 Task: In reports and insights allow reports and insights notifications turn off.
Action: Mouse moved to (748, 79)
Screenshot: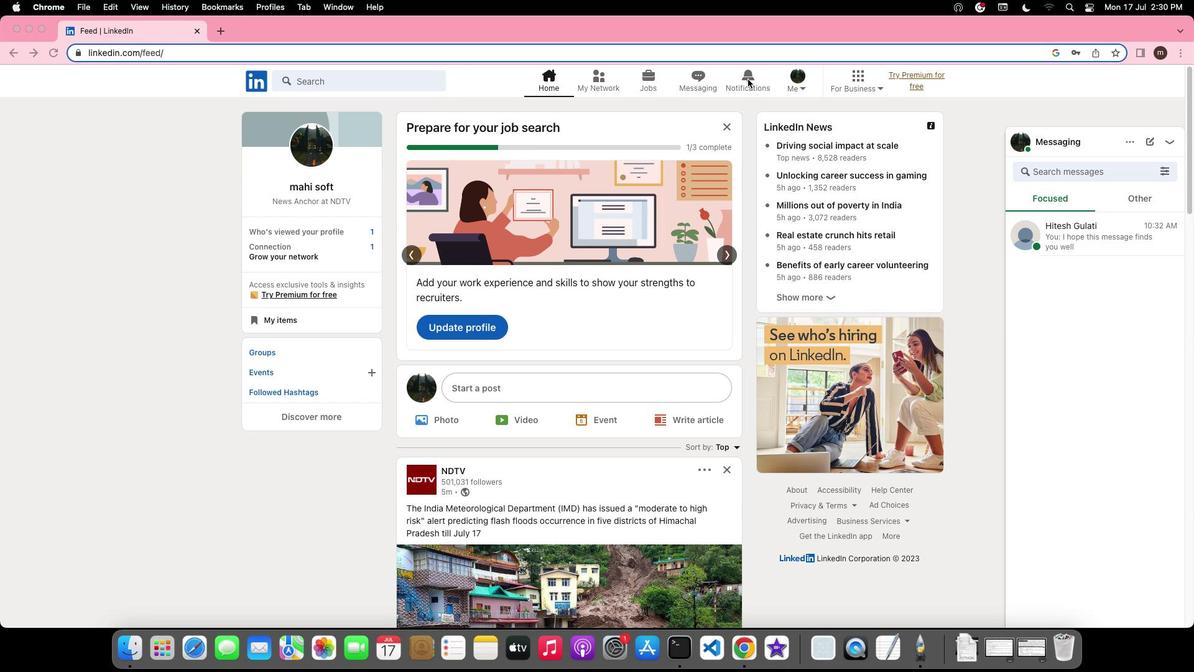 
Action: Mouse pressed left at (748, 79)
Screenshot: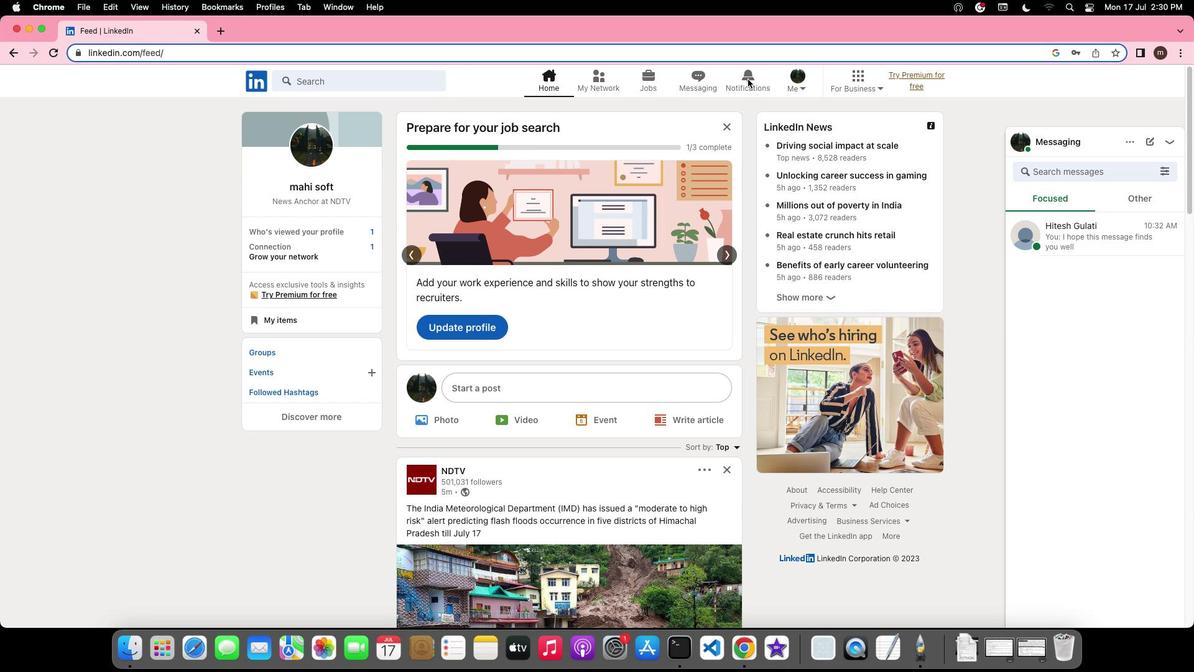 
Action: Mouse pressed left at (748, 79)
Screenshot: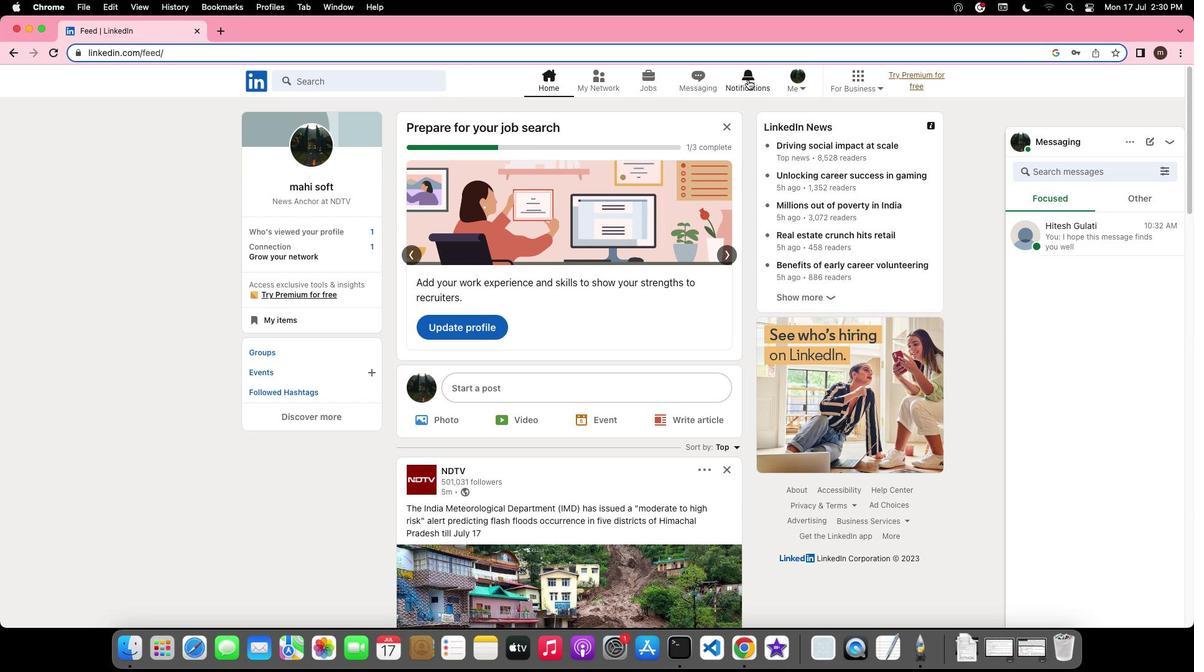 
Action: Mouse moved to (288, 162)
Screenshot: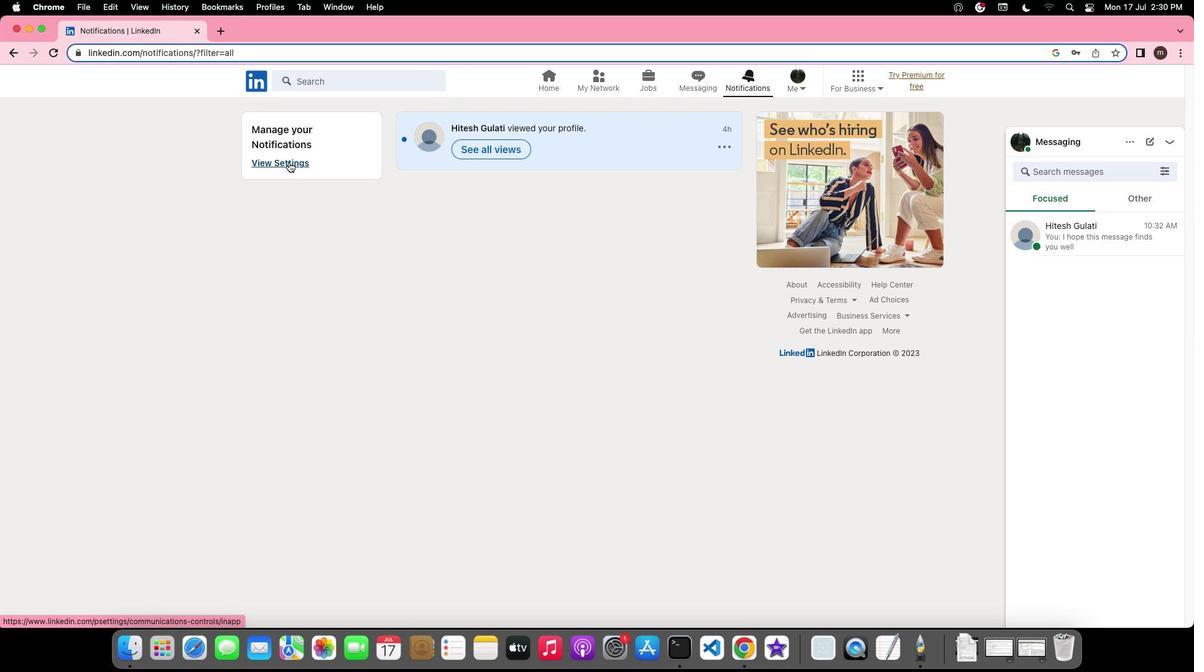 
Action: Mouse pressed left at (288, 162)
Screenshot: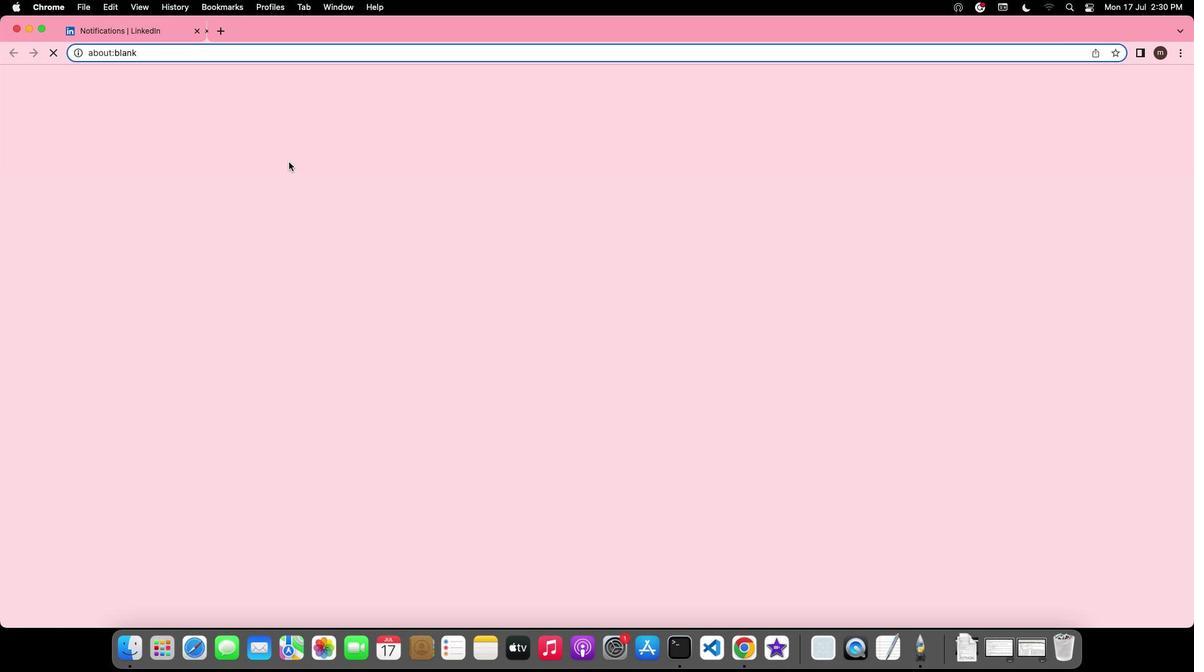 
Action: Mouse moved to (487, 474)
Screenshot: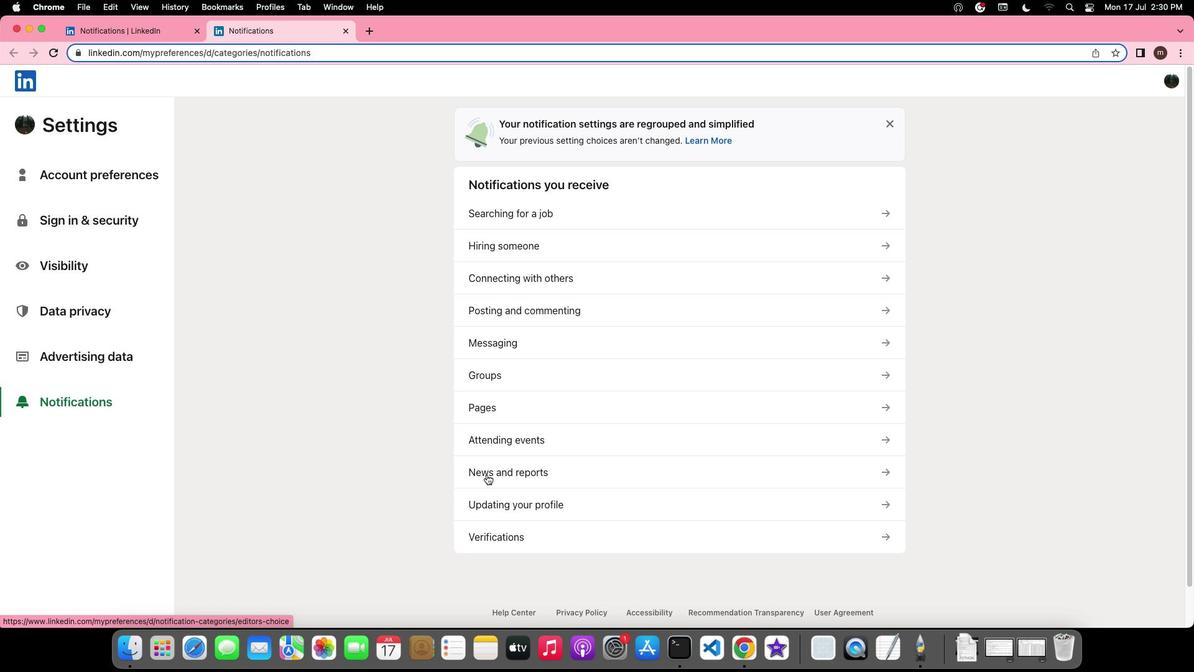 
Action: Mouse pressed left at (487, 474)
Screenshot: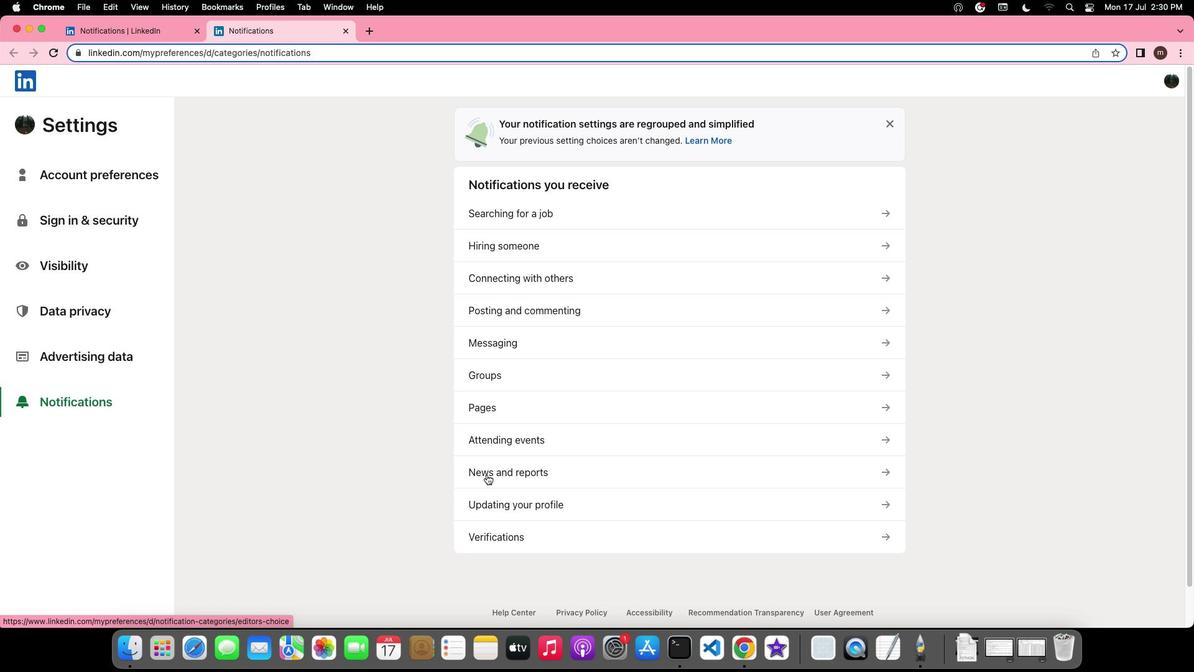 
Action: Mouse moved to (757, 161)
Screenshot: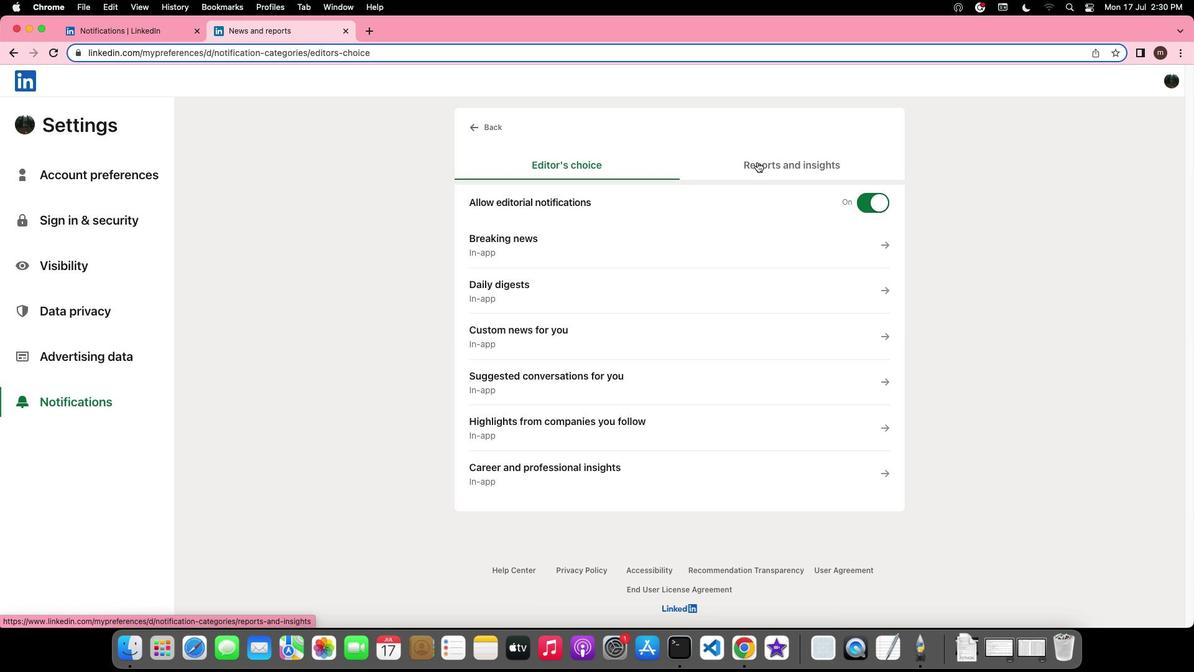 
Action: Mouse pressed left at (757, 161)
Screenshot: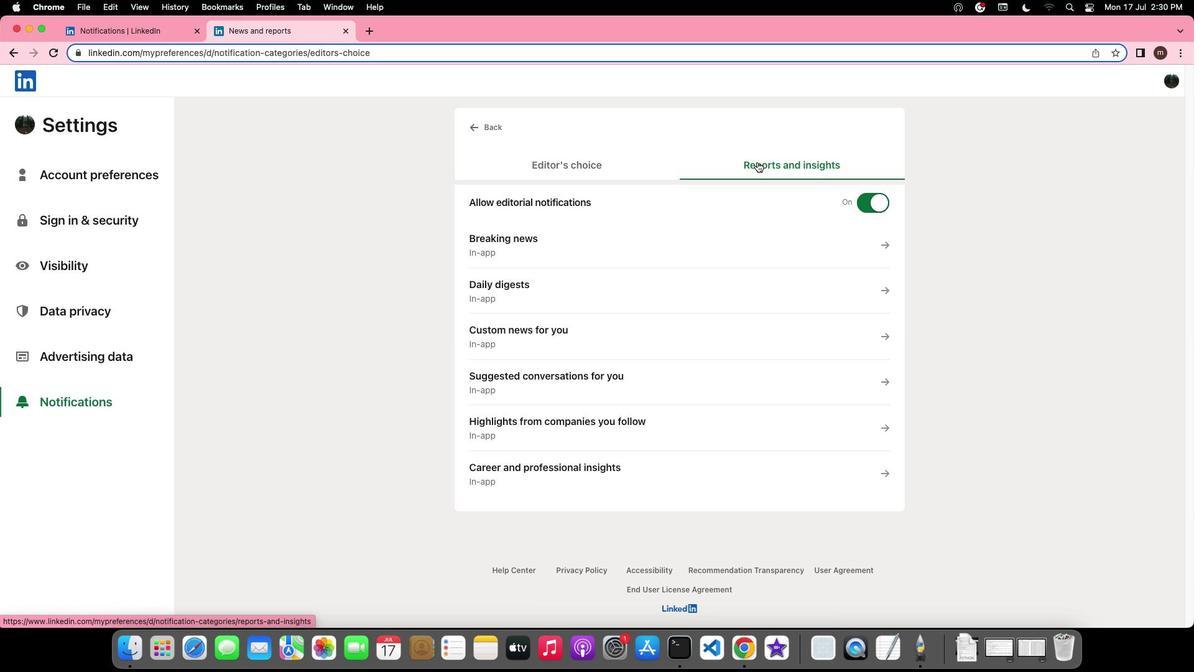 
Action: Mouse moved to (869, 197)
Screenshot: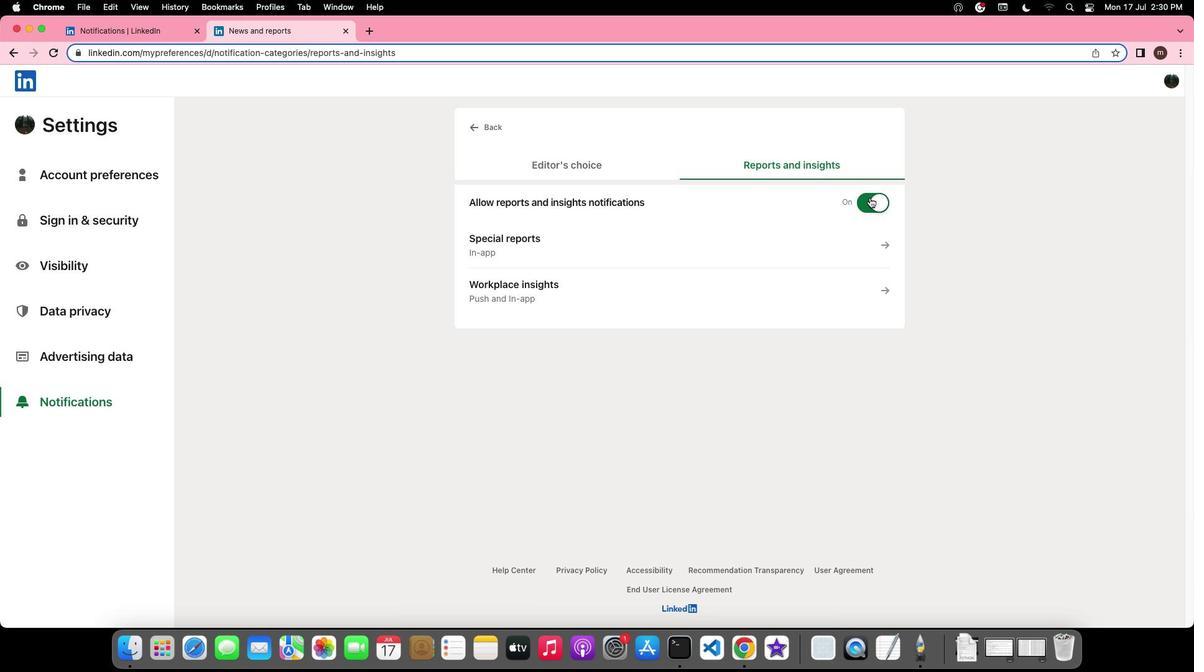 
Action: Mouse pressed left at (869, 197)
Screenshot: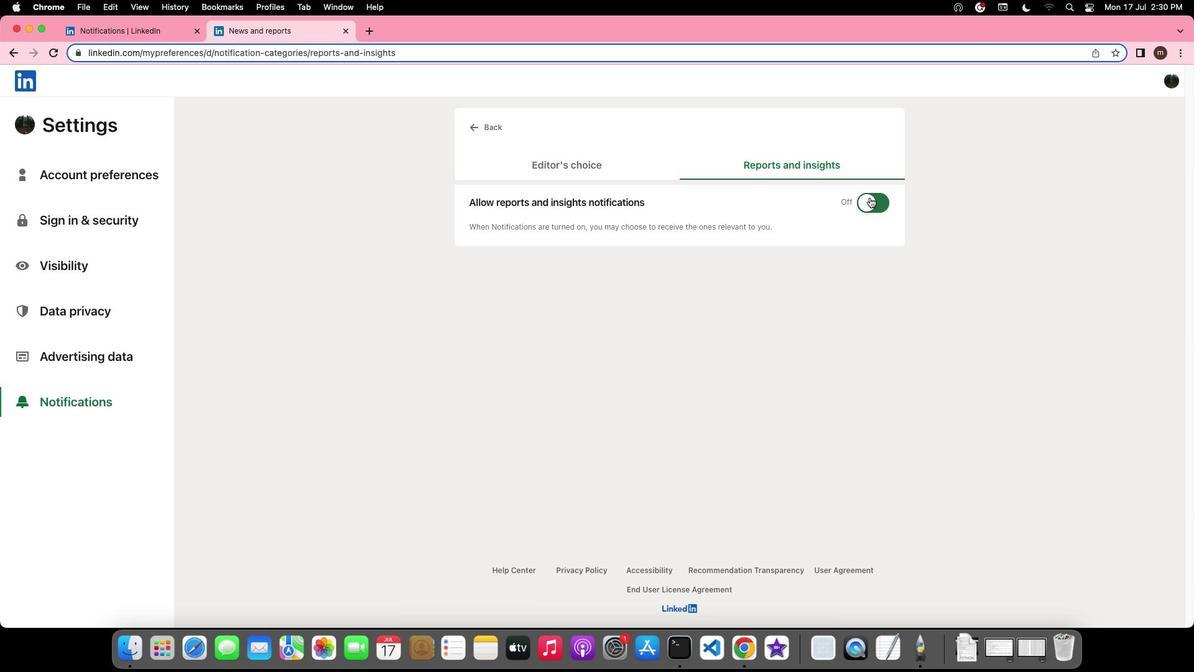 
Action: Mouse moved to (869, 197)
Screenshot: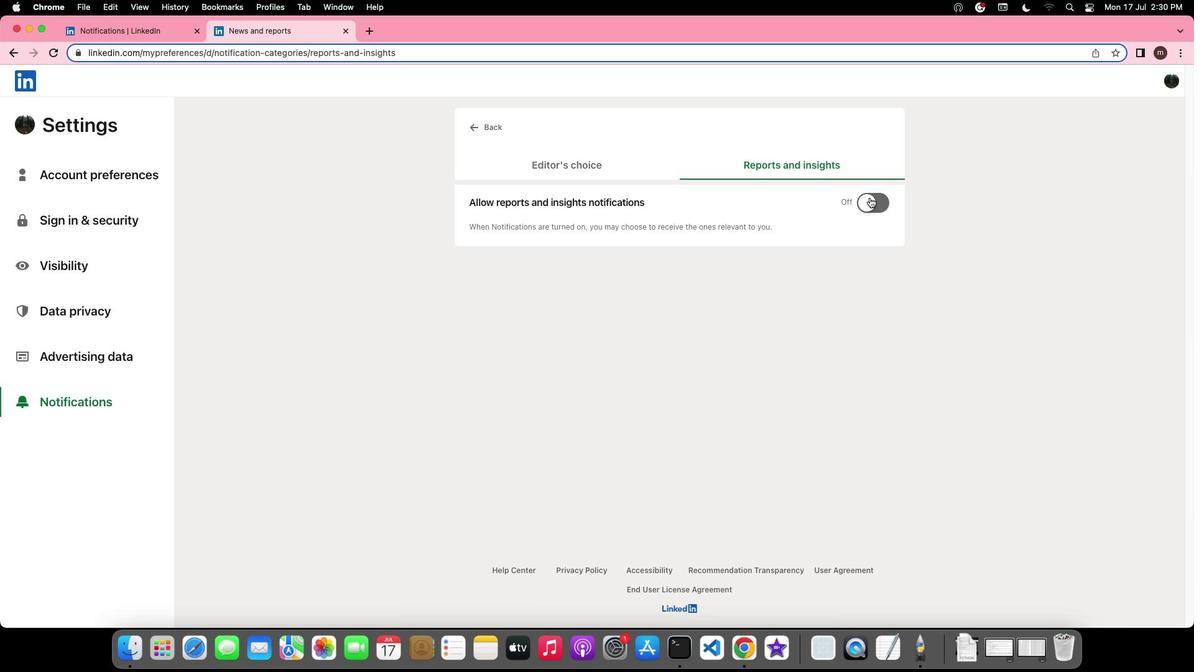 
